 Task: Check for the employees who works at Aramco
Action: Mouse moved to (741, 113)
Screenshot: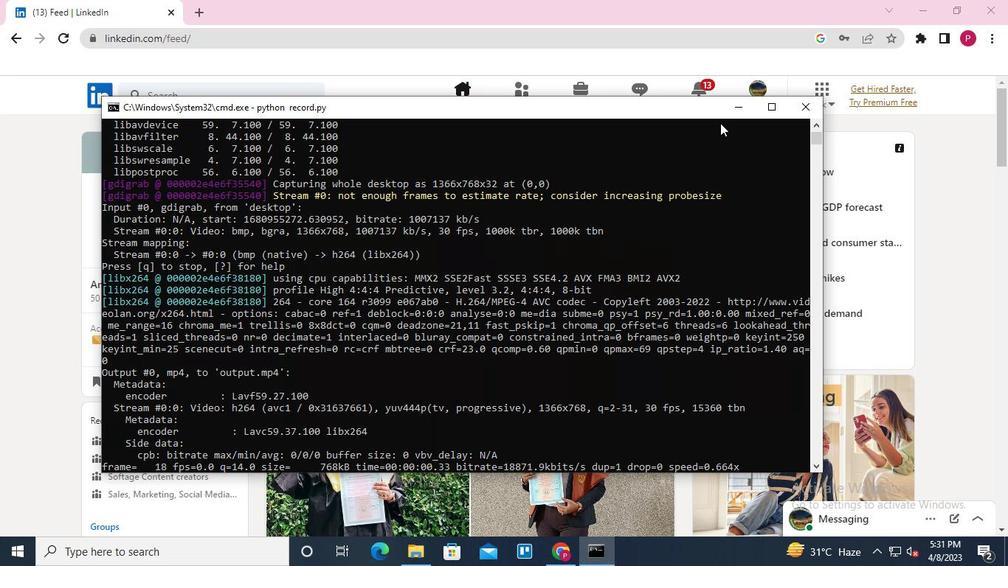 
Action: Mouse pressed left at (741, 113)
Screenshot: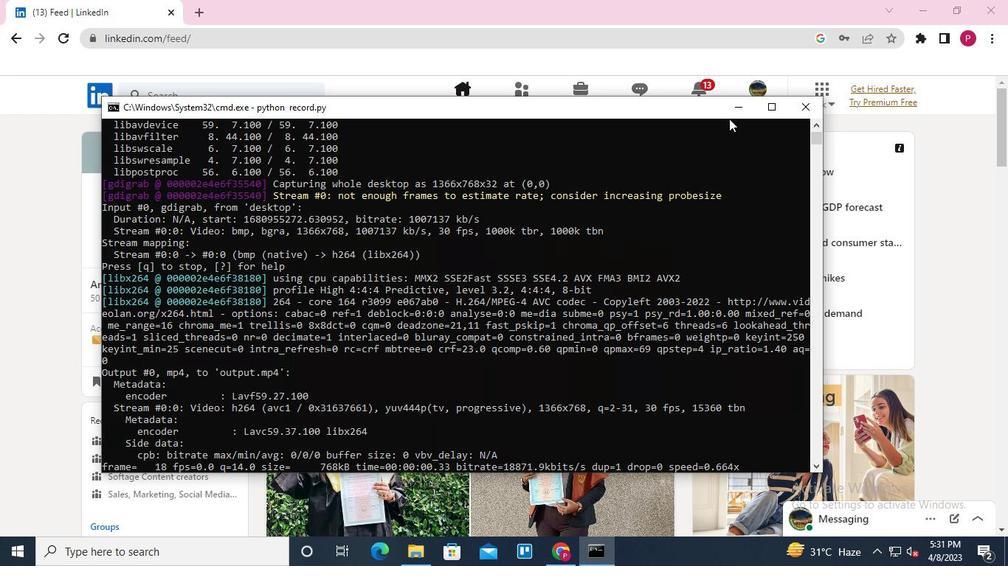 
Action: Mouse moved to (194, 94)
Screenshot: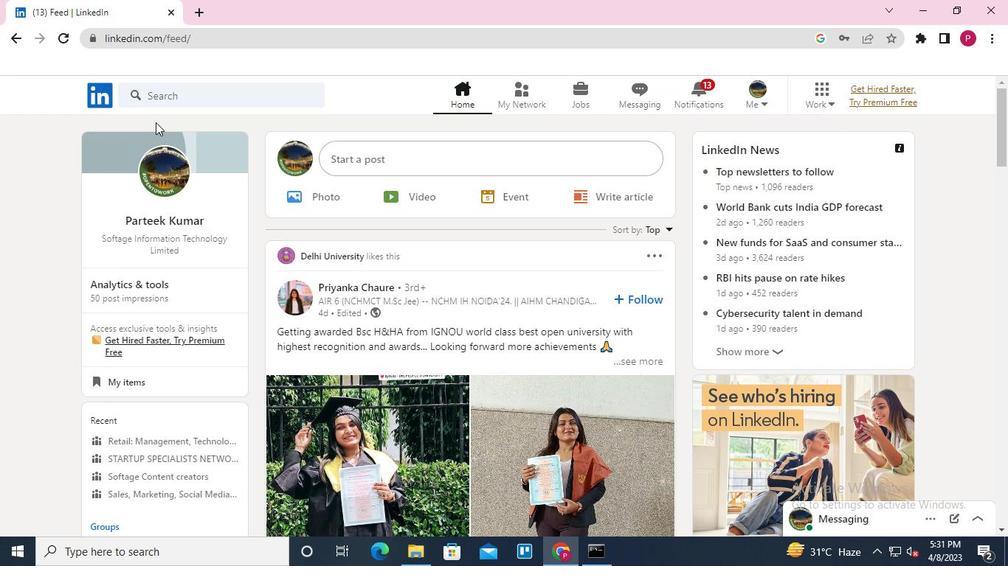
Action: Mouse pressed left at (194, 94)
Screenshot: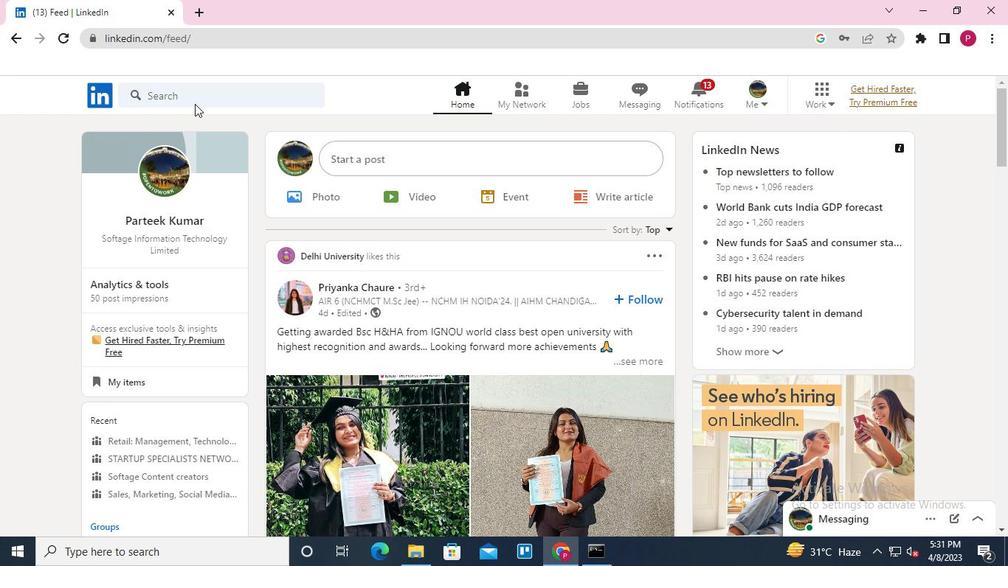 
Action: Keyboard Key.shift
Screenshot: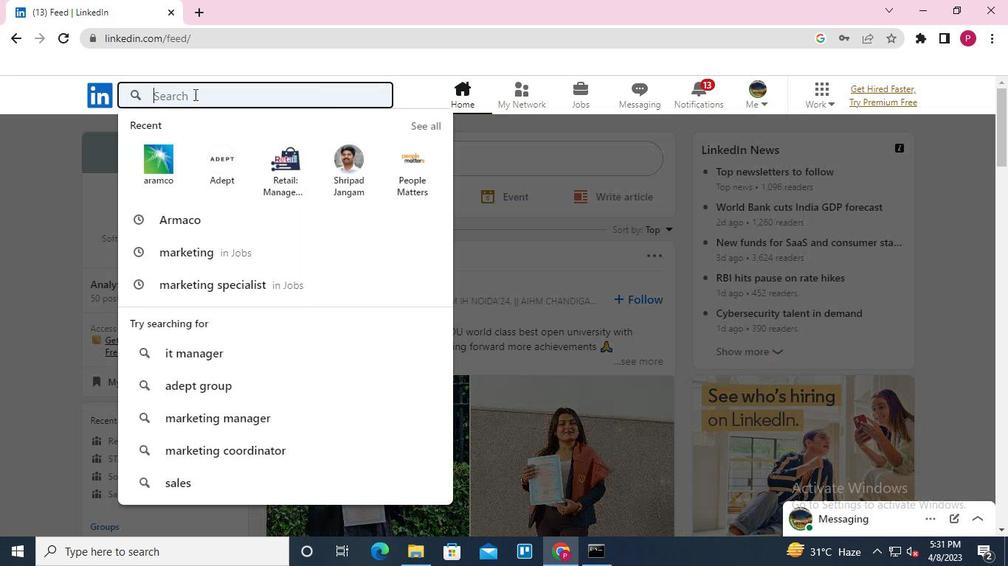 
Action: Keyboard A
Screenshot: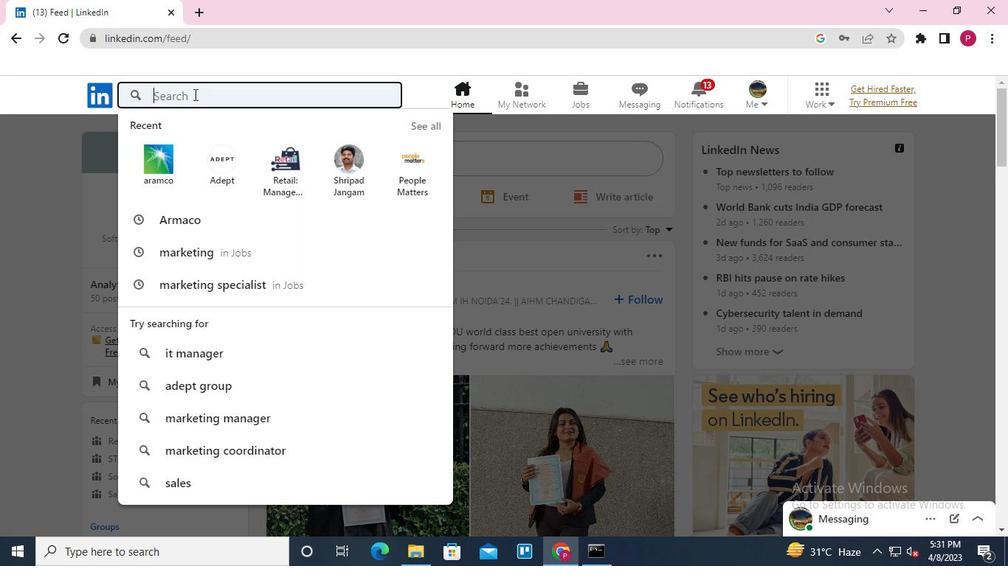 
Action: Keyboard r
Screenshot: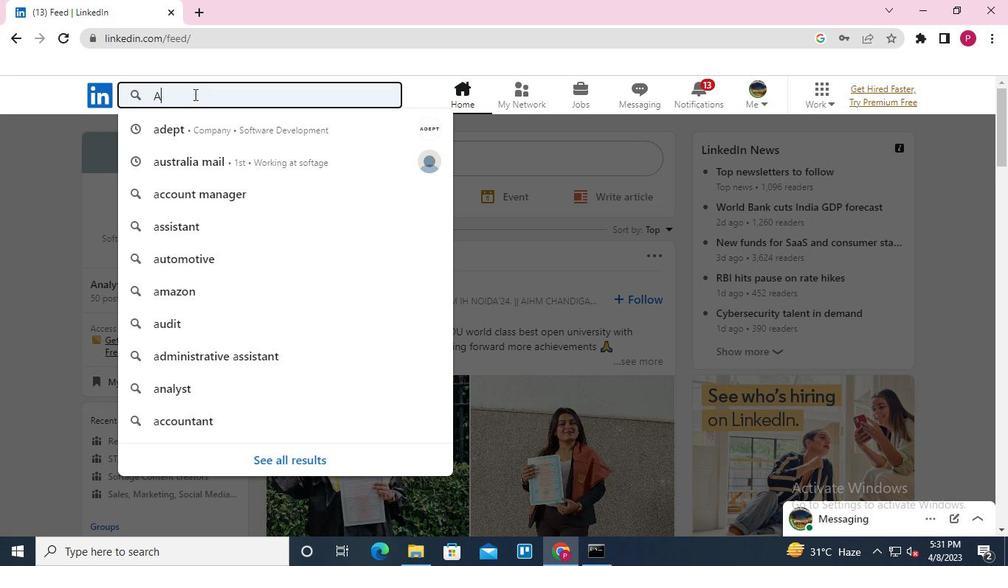 
Action: Keyboard a
Screenshot: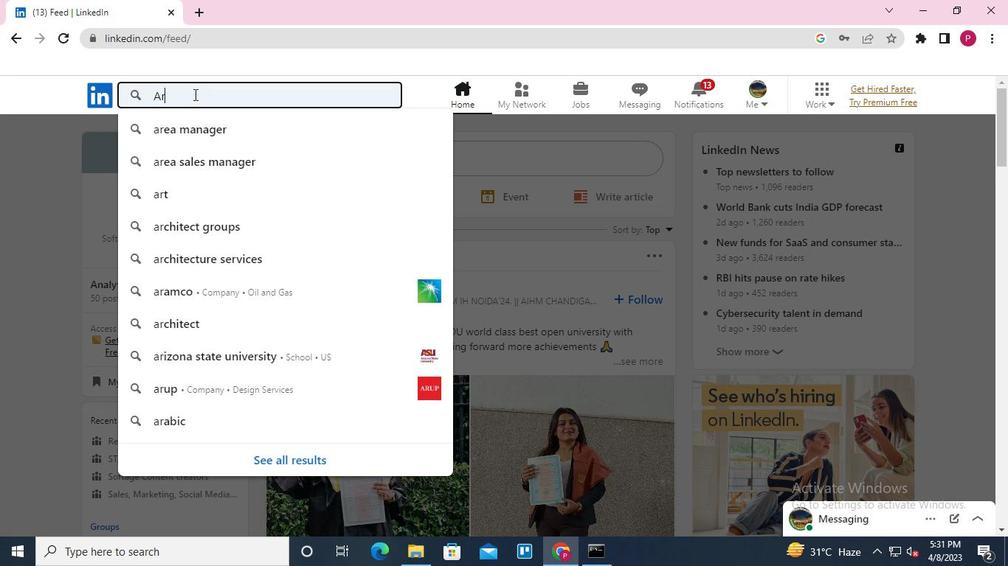 
Action: Keyboard m
Screenshot: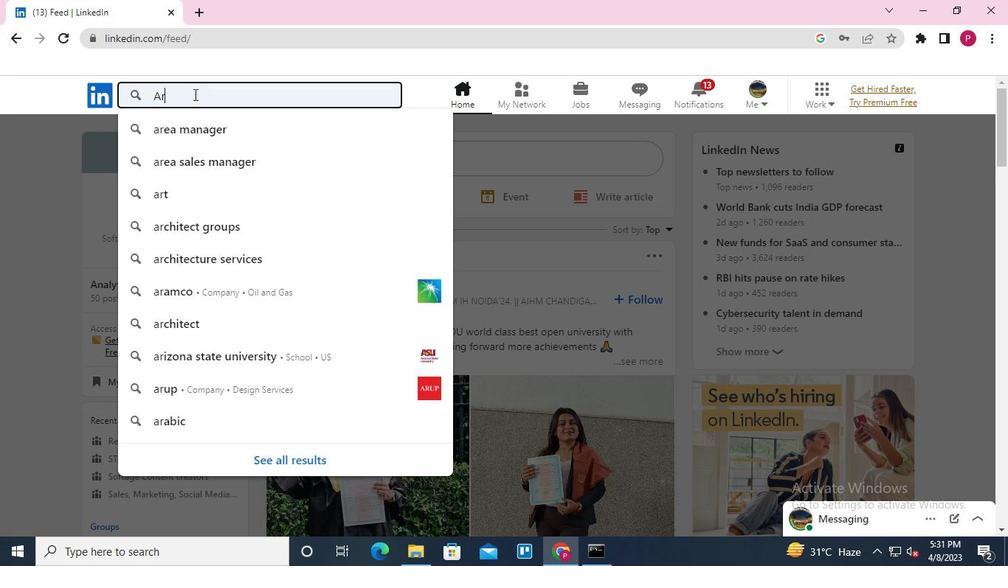 
Action: Keyboard c
Screenshot: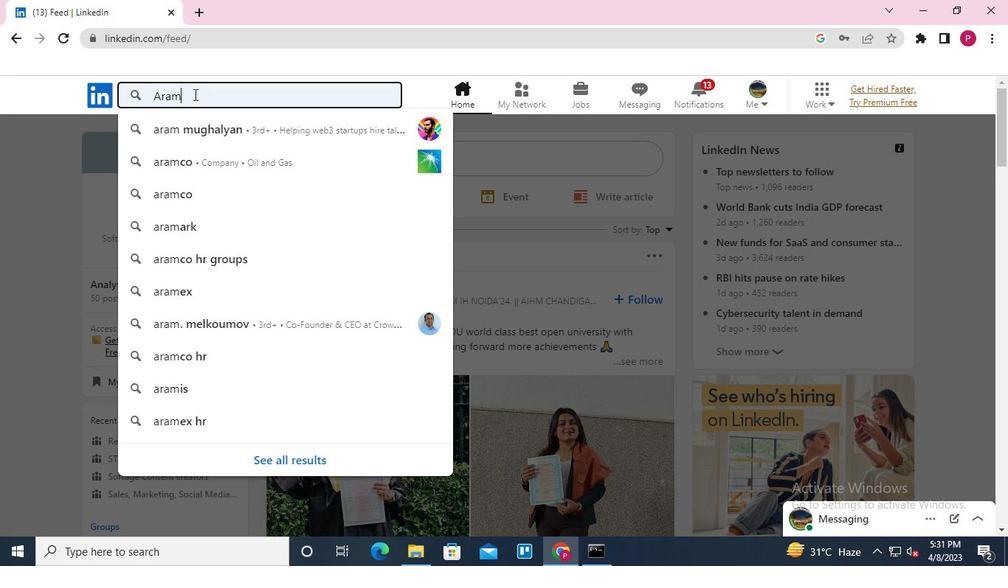 
Action: Keyboard o
Screenshot: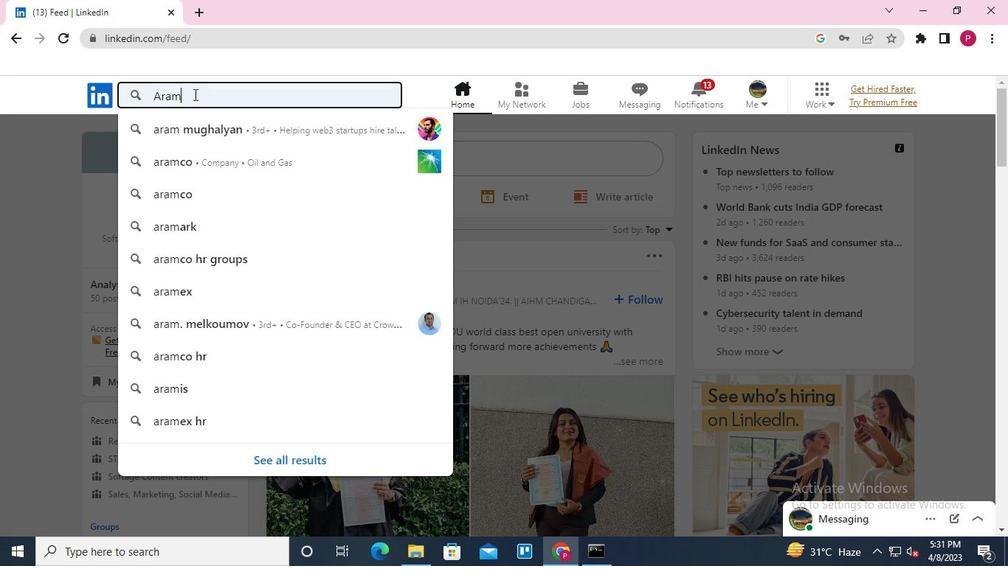 
Action: Keyboard Key.enter
Screenshot: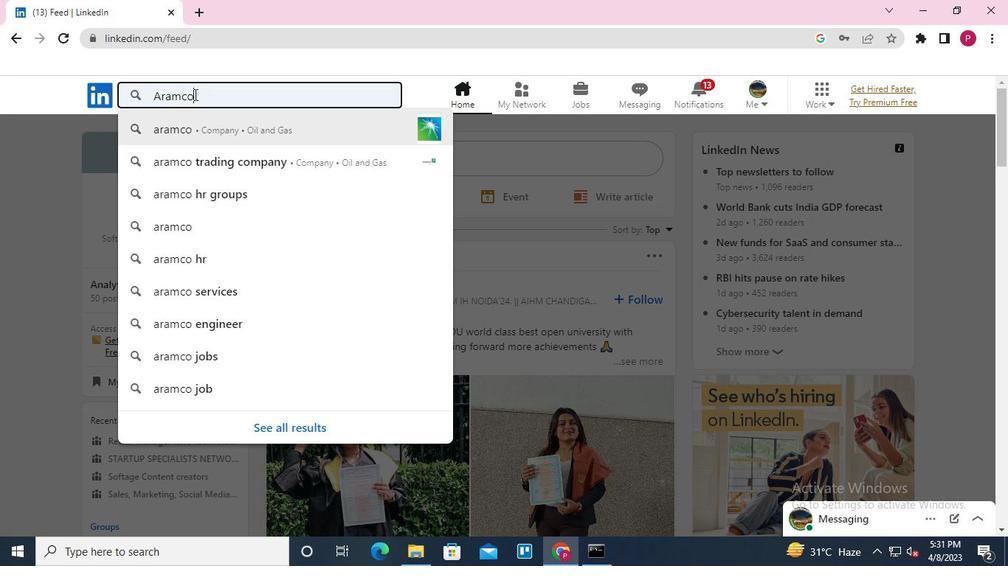 
Action: Mouse moved to (211, 205)
Screenshot: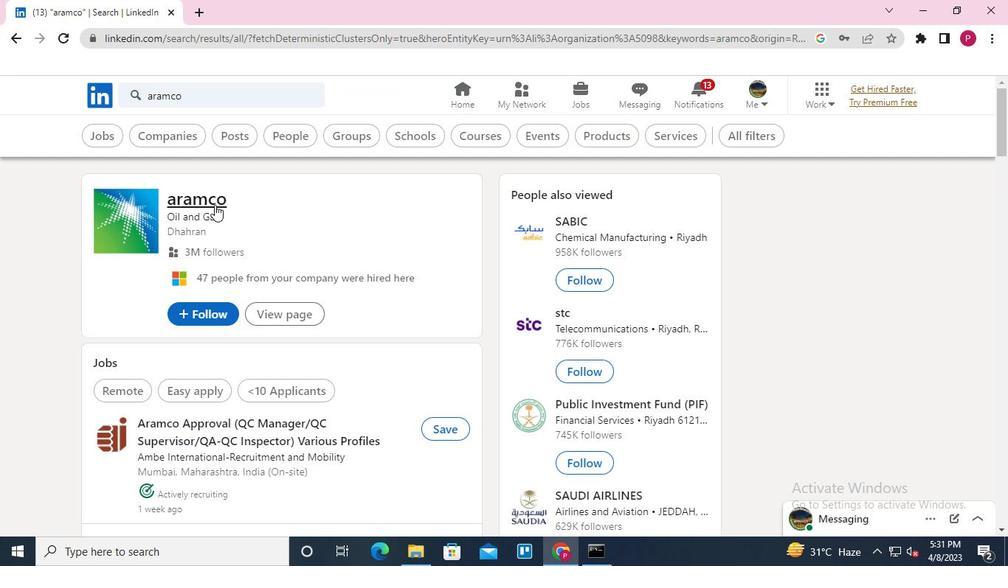 
Action: Mouse pressed left at (211, 205)
Screenshot: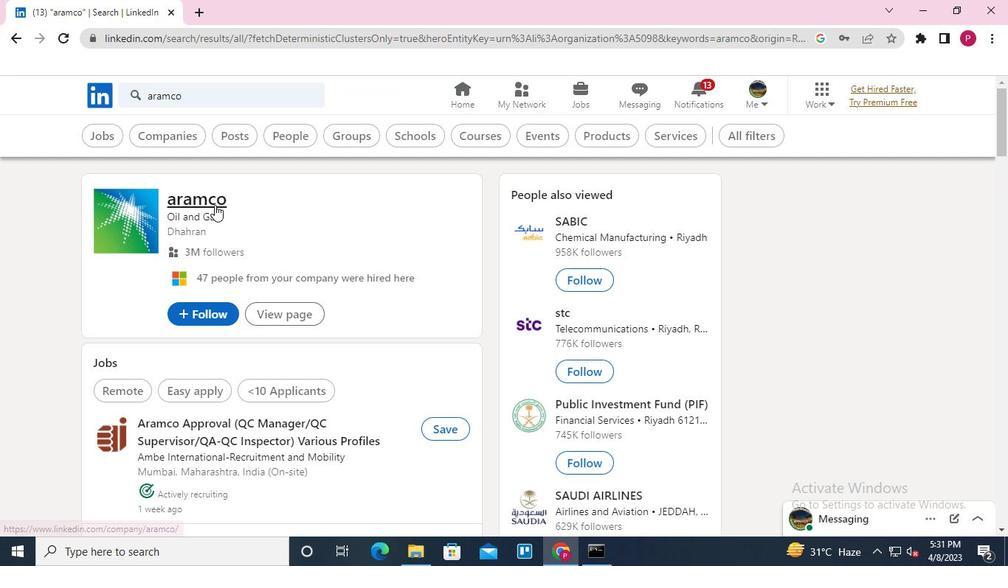 
Action: Mouse moved to (429, 166)
Screenshot: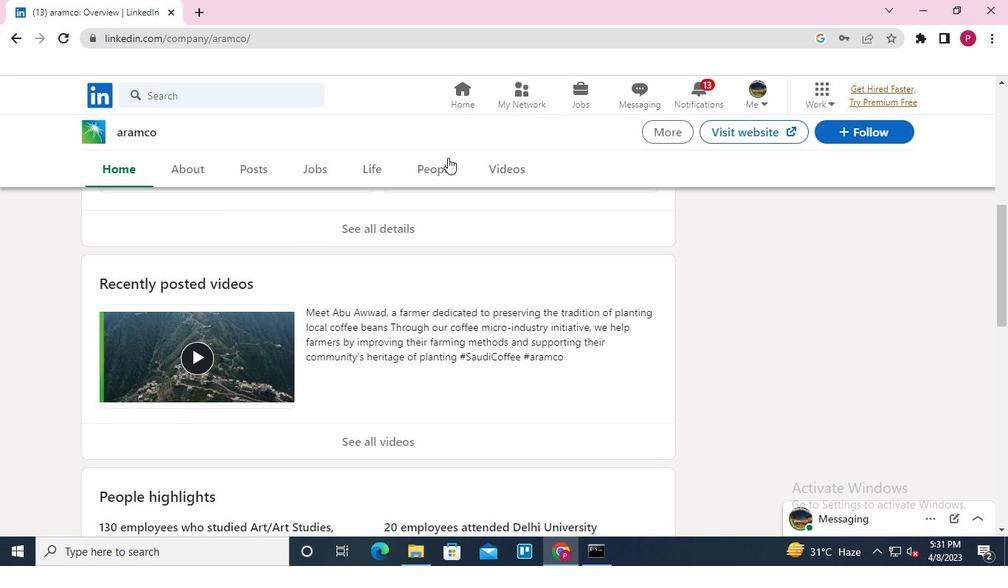
Action: Mouse pressed left at (429, 166)
Screenshot: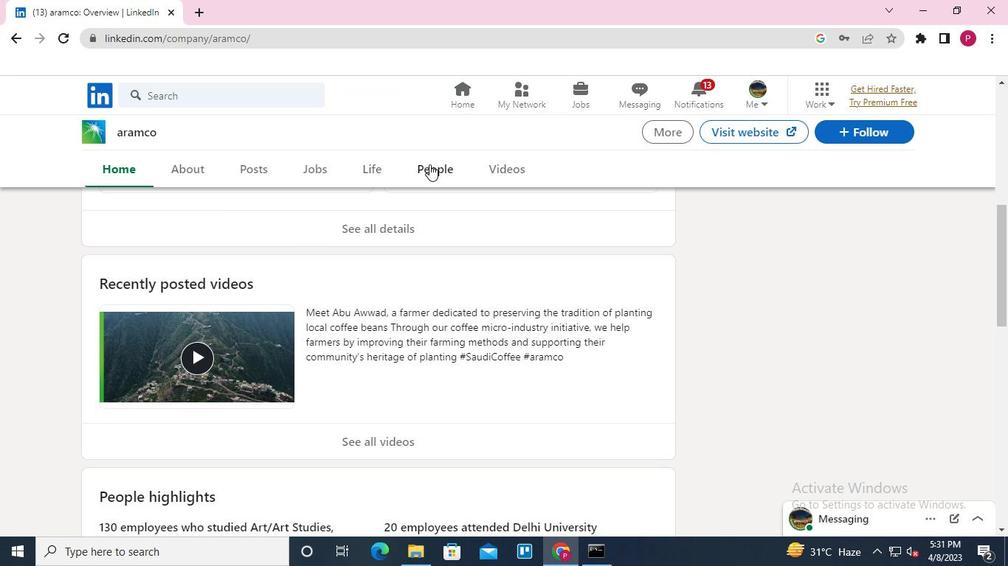 
Action: Mouse moved to (260, 328)
Screenshot: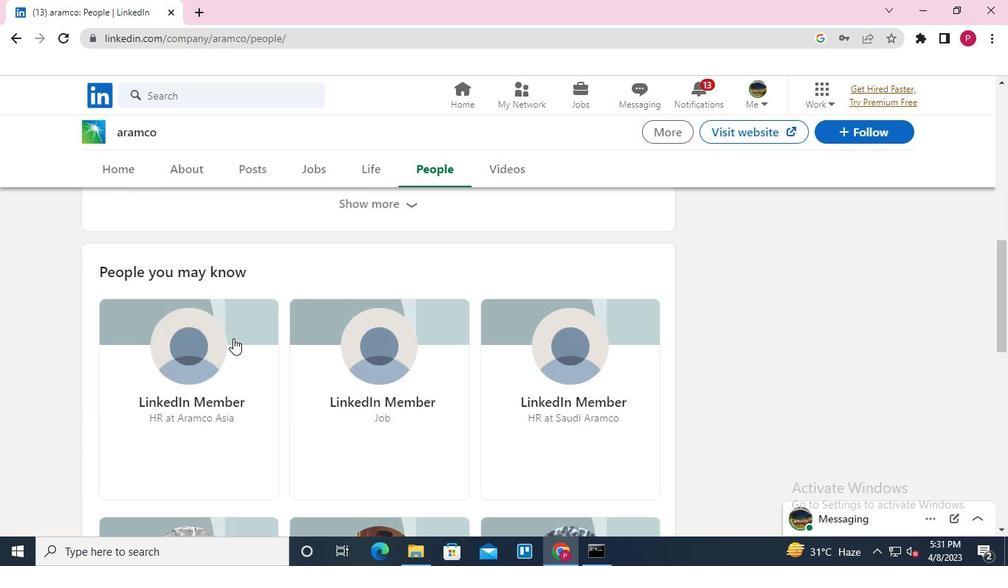 
Action: Keyboard Key.alt_l
Screenshot: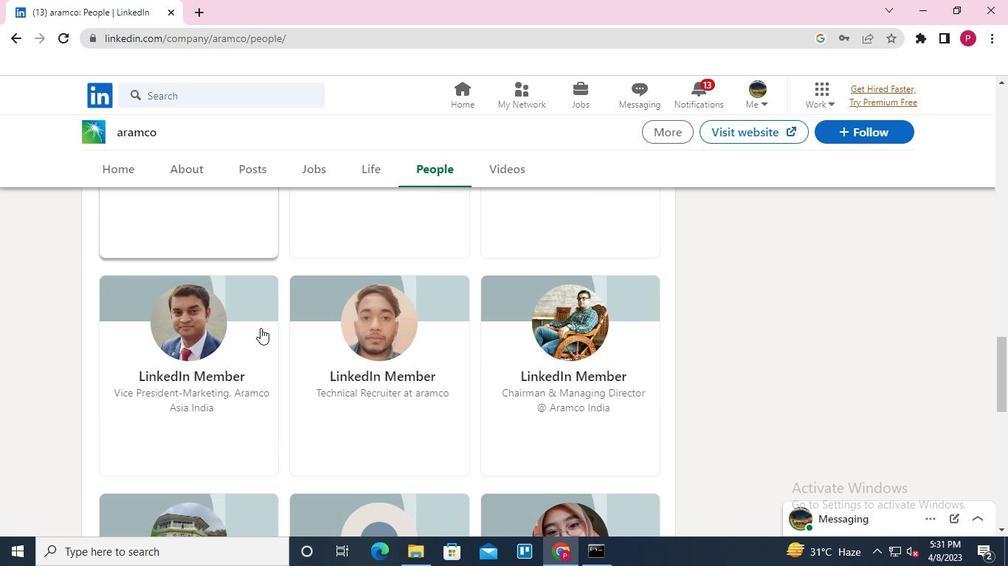 
Action: Keyboard Key.tab
Screenshot: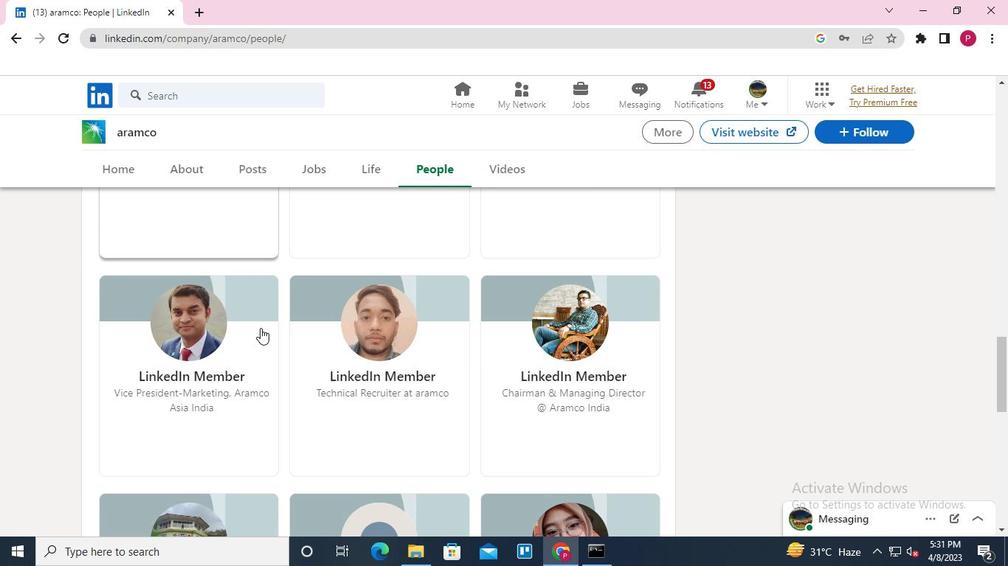 
Action: Mouse moved to (814, 115)
Screenshot: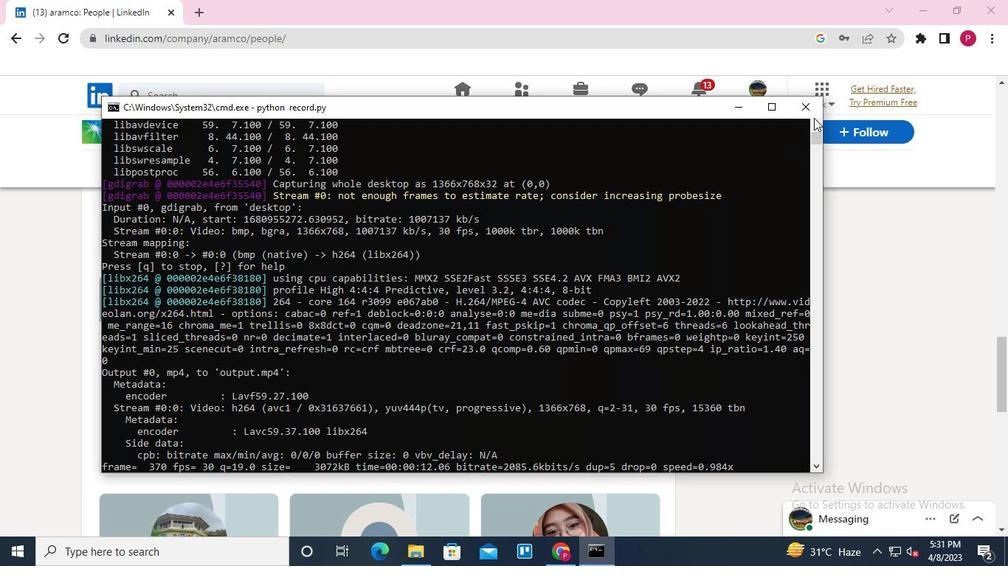 
Action: Mouse pressed left at (814, 115)
Screenshot: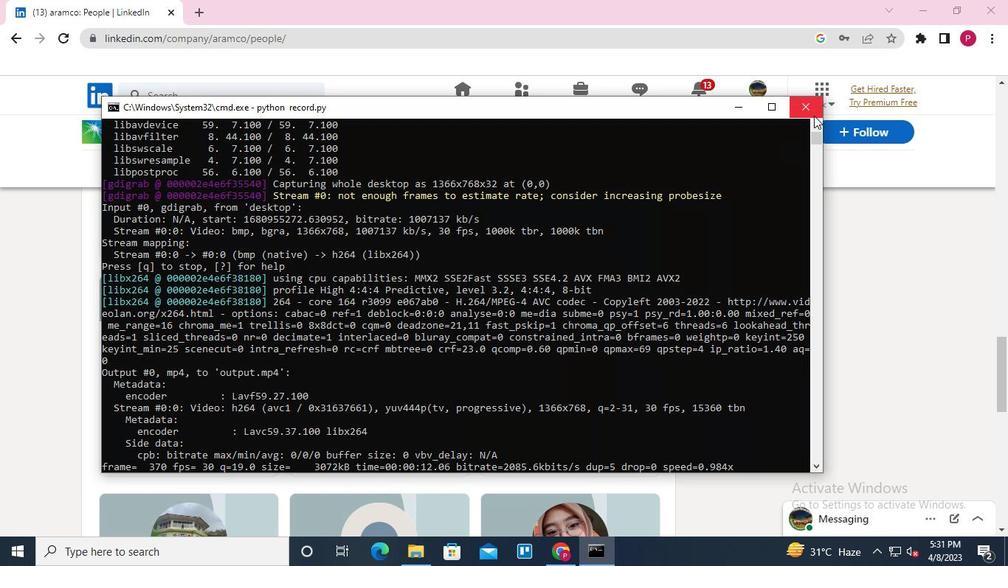 
